 Task: In the picture apply fix position on the page with text.
Action: Mouse moved to (155, 71)
Screenshot: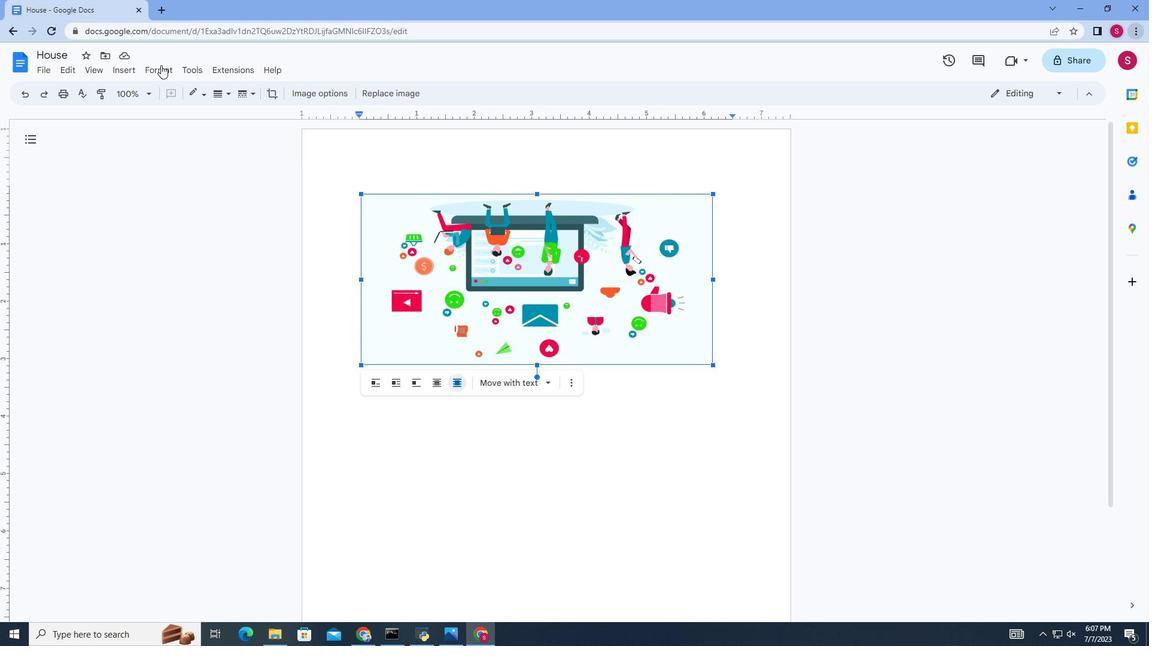 
Action: Mouse pressed left at (155, 71)
Screenshot: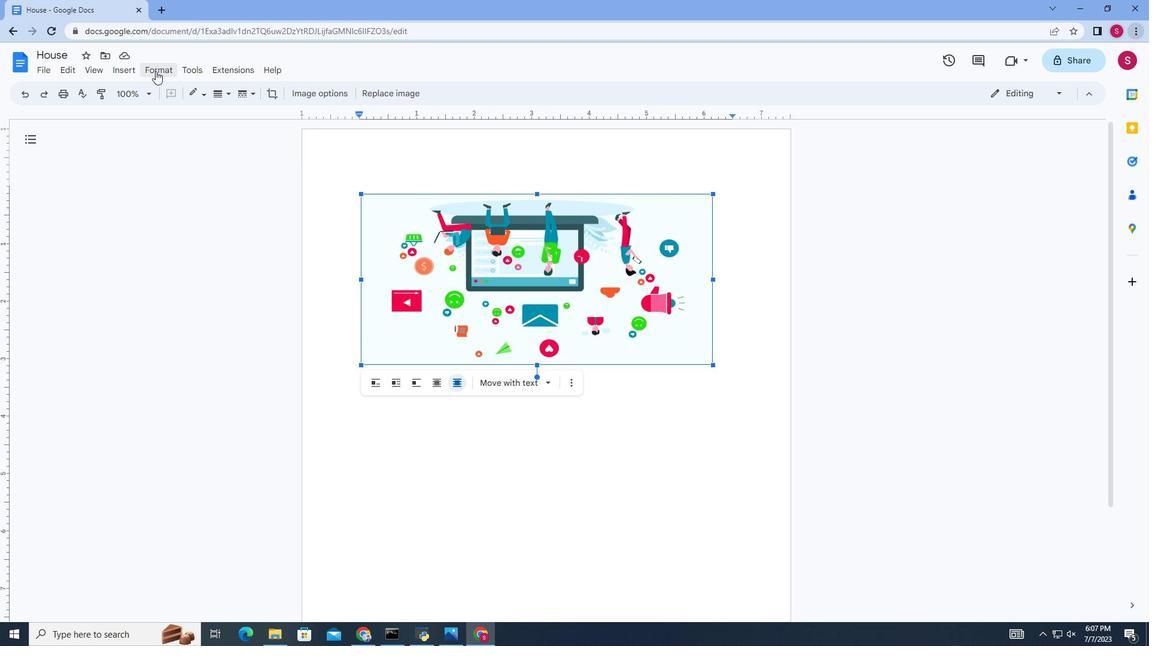 
Action: Mouse moved to (463, 369)
Screenshot: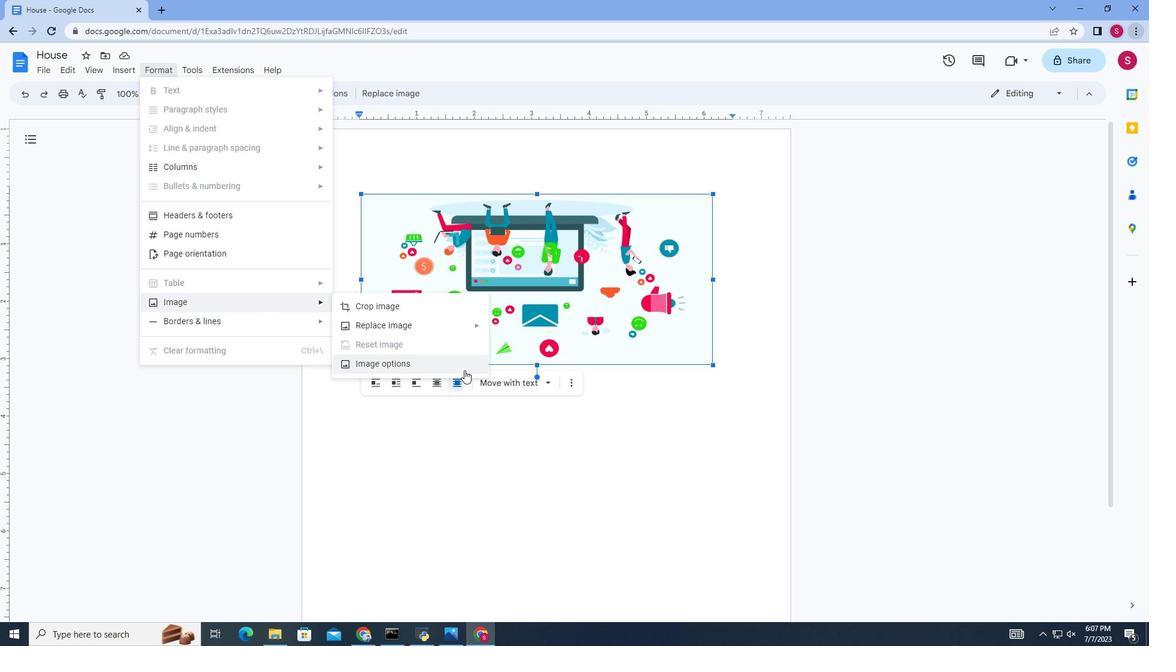 
Action: Mouse pressed left at (463, 369)
Screenshot: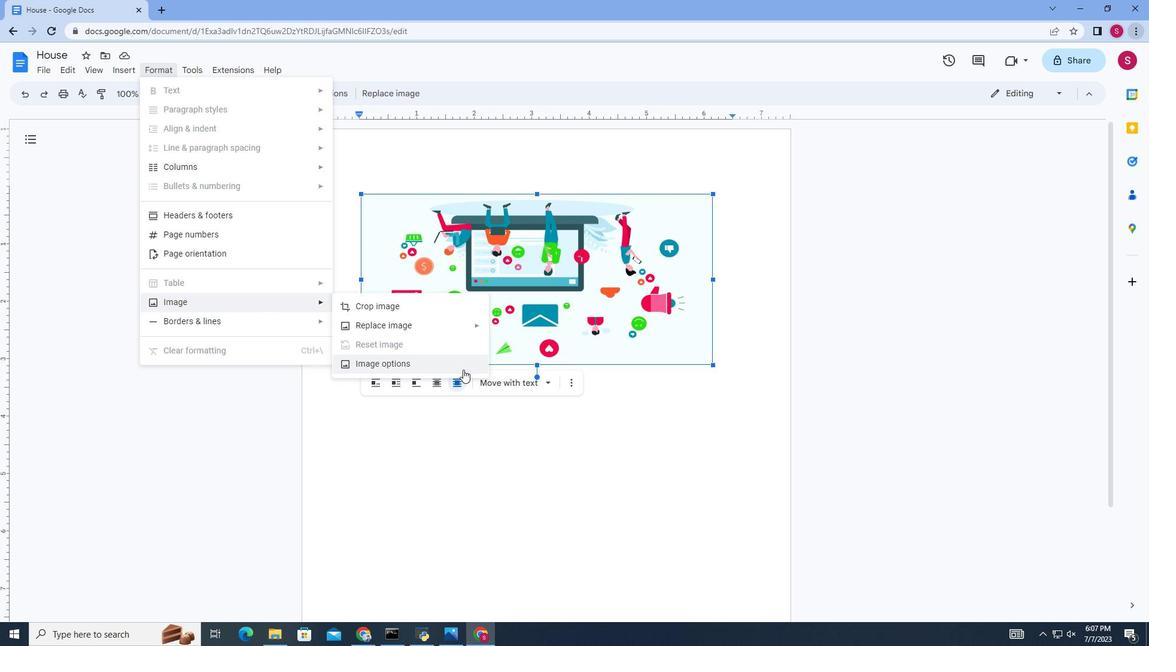 
Action: Mouse moved to (944, 431)
Screenshot: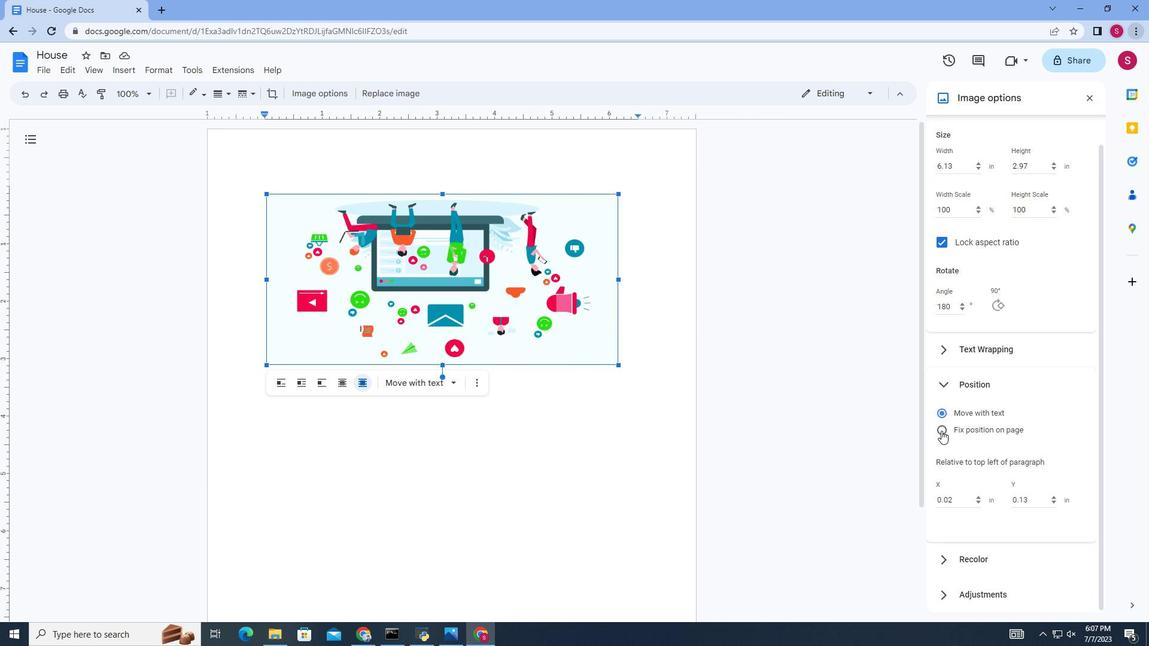 
Action: Mouse pressed left at (944, 431)
Screenshot: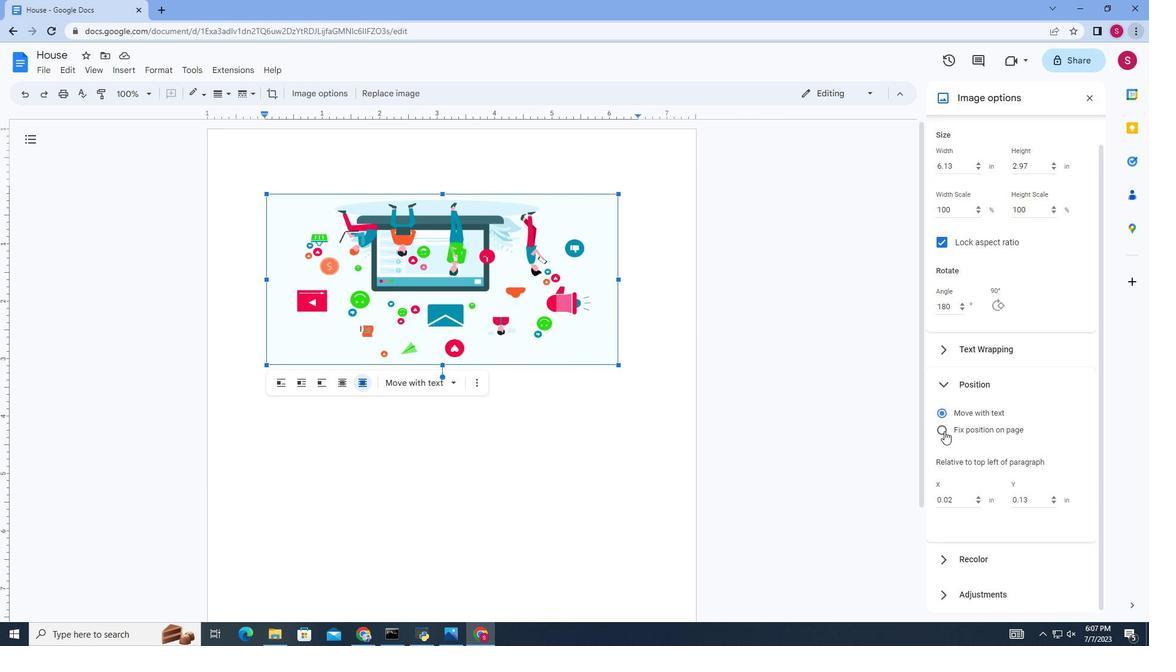 
Action: Mouse moved to (649, 441)
Screenshot: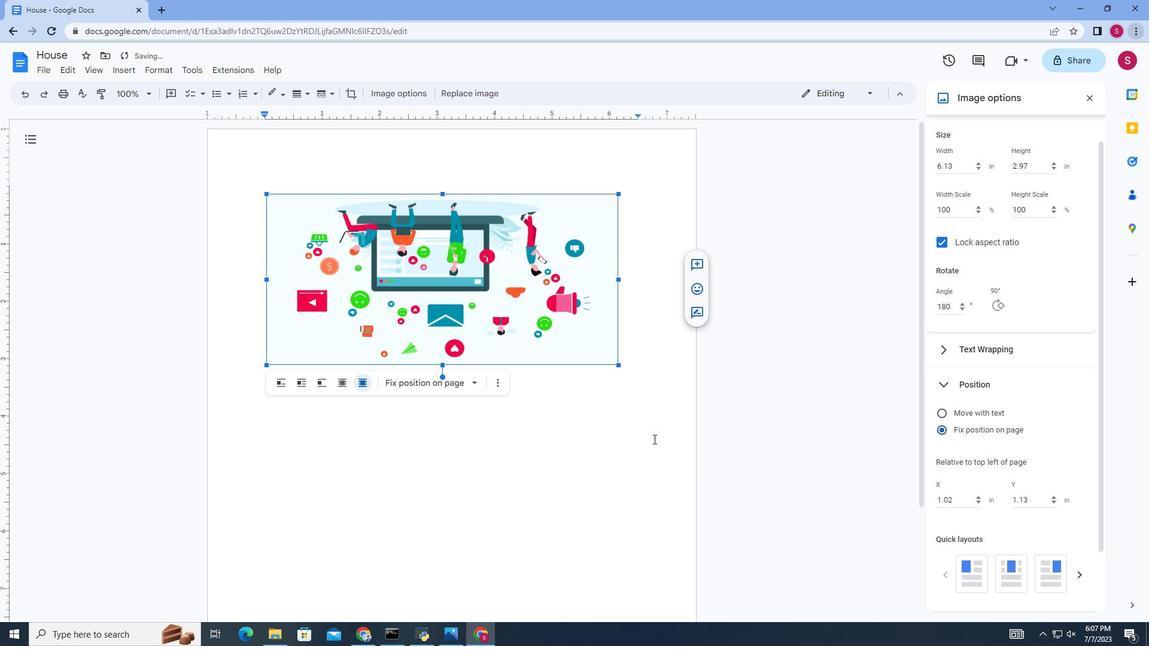 
